 Task: Move the task Implement a new cloud-based contract negotiation system for a company to the section Done in the project CommPlan and filter the tasks in the project by Due next week
Action: Mouse moved to (55, 382)
Screenshot: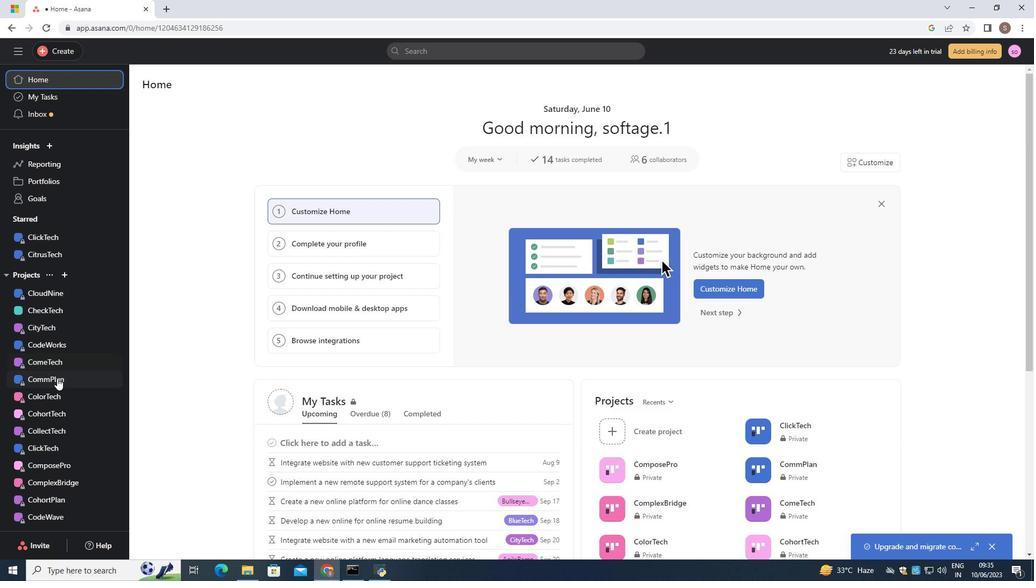 
Action: Mouse pressed left at (55, 382)
Screenshot: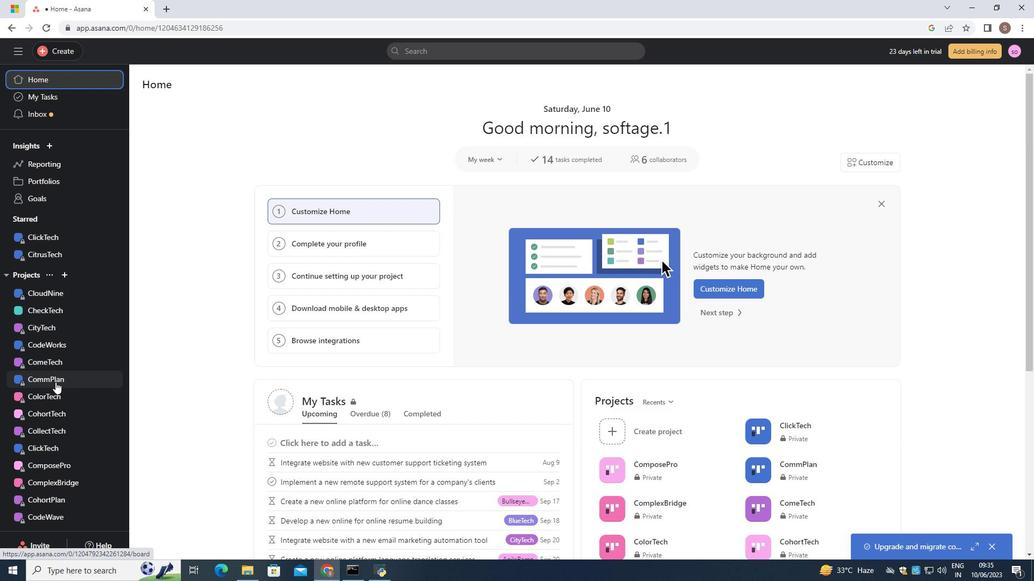 
Action: Mouse moved to (242, 421)
Screenshot: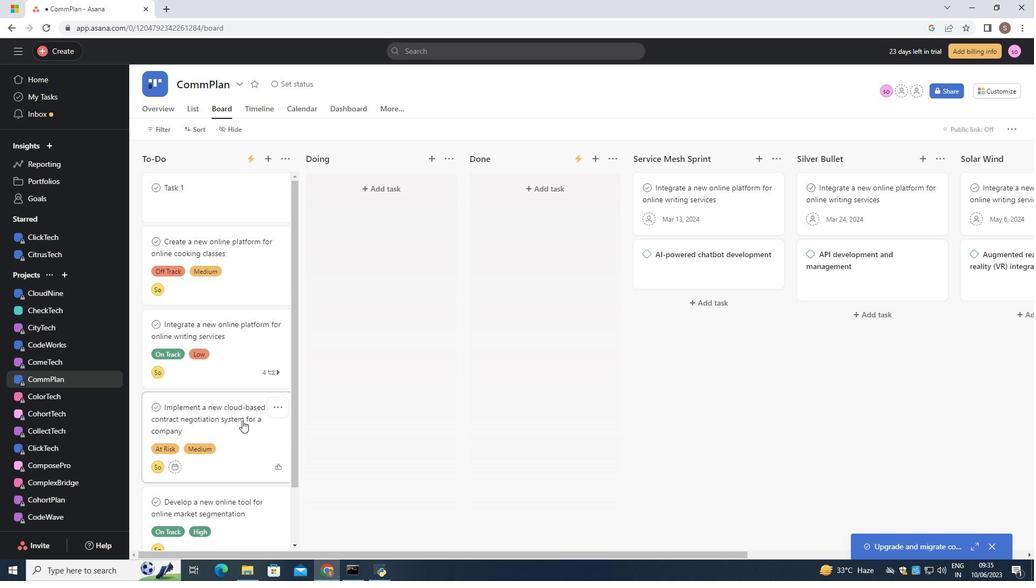 
Action: Mouse pressed left at (242, 421)
Screenshot: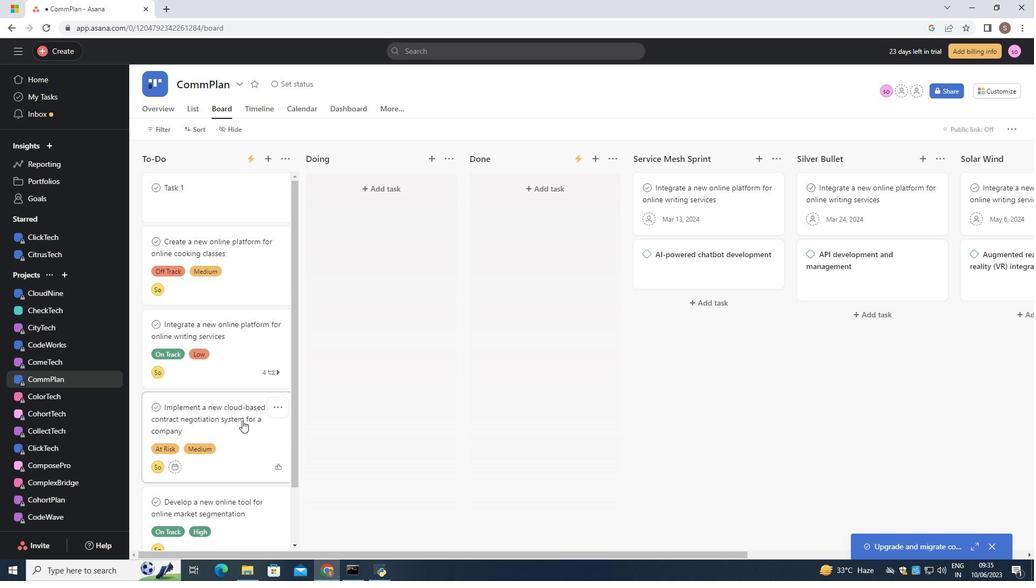 
Action: Mouse moved to (549, 210)
Screenshot: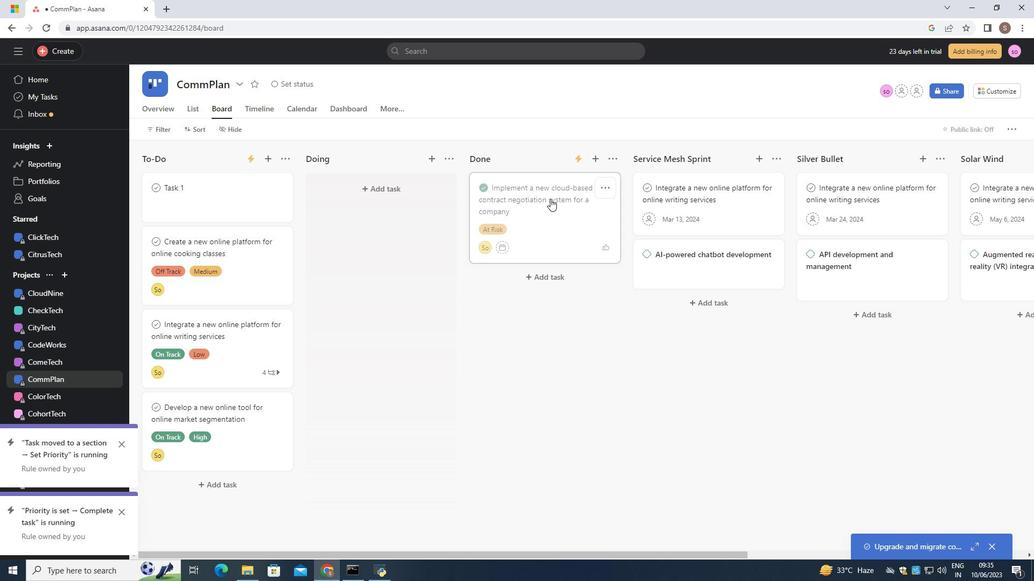 
Action: Mouse pressed left at (549, 210)
Screenshot: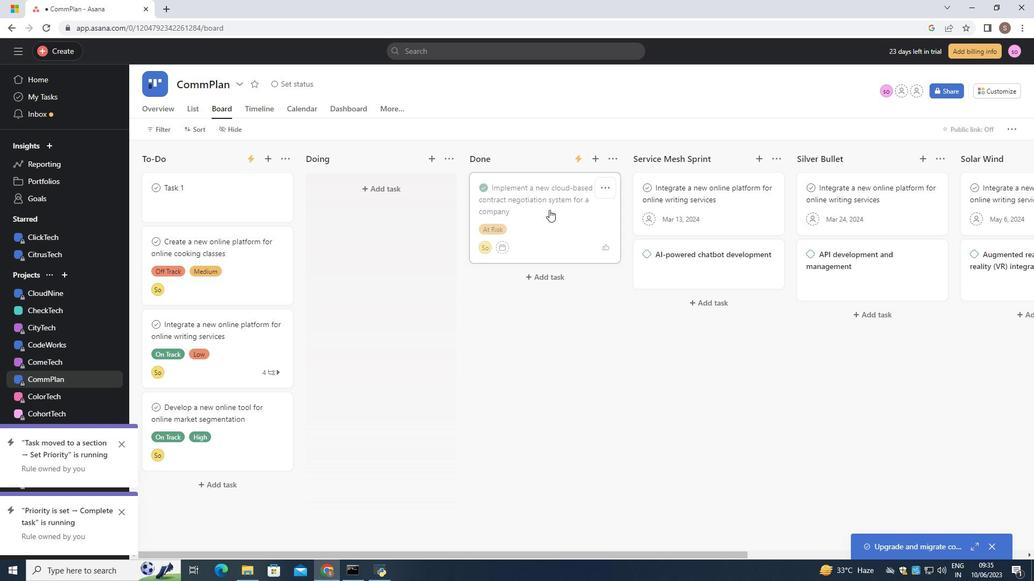 
Action: Mouse moved to (160, 128)
Screenshot: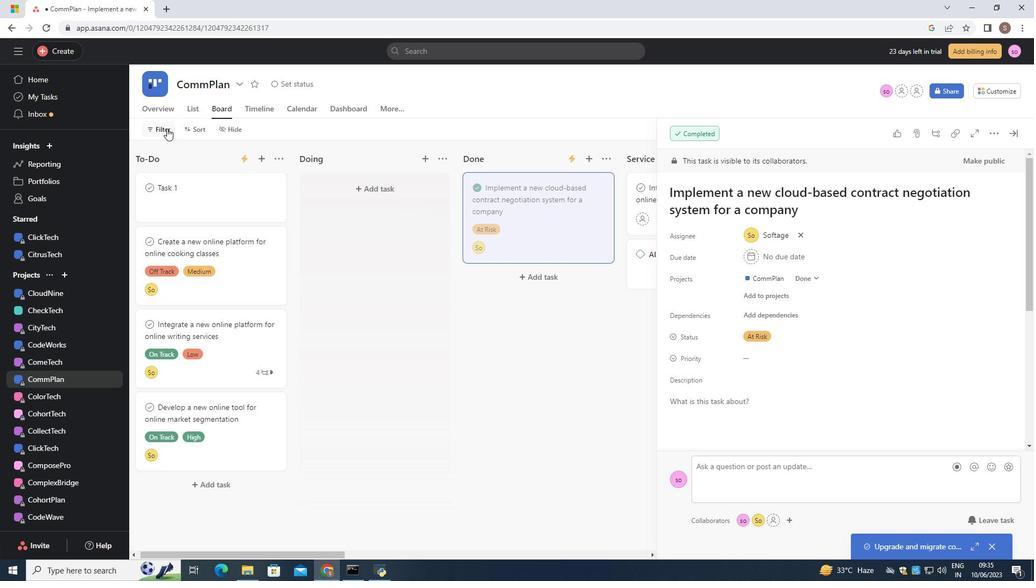 
Action: Mouse pressed left at (160, 128)
Screenshot: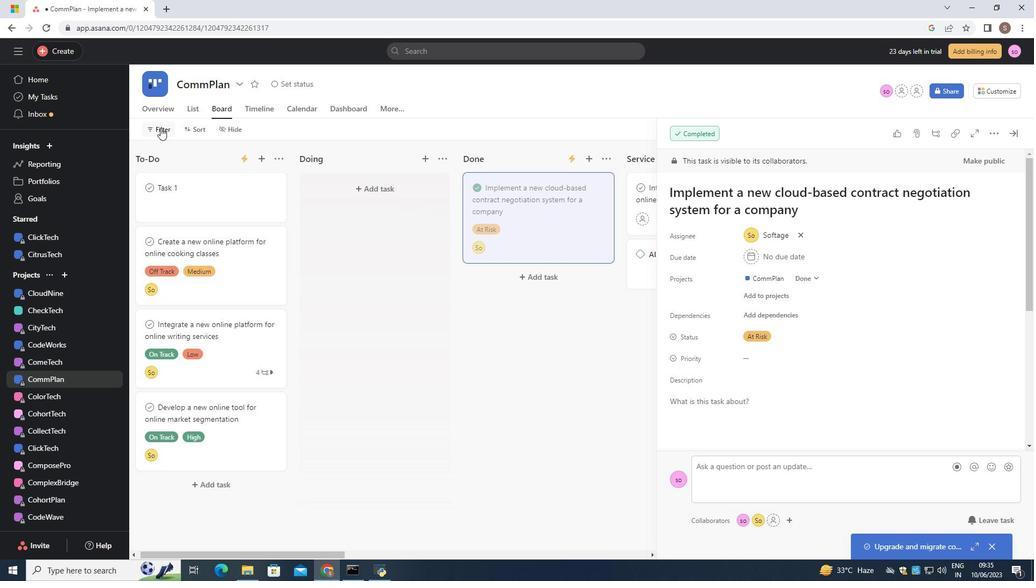 
Action: Mouse moved to (179, 191)
Screenshot: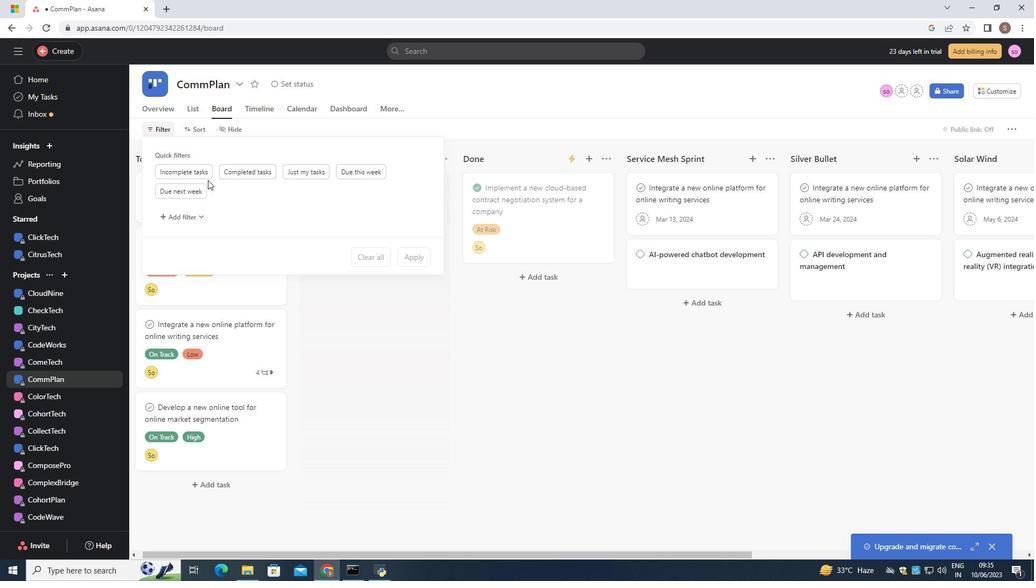 
Action: Mouse pressed left at (179, 191)
Screenshot: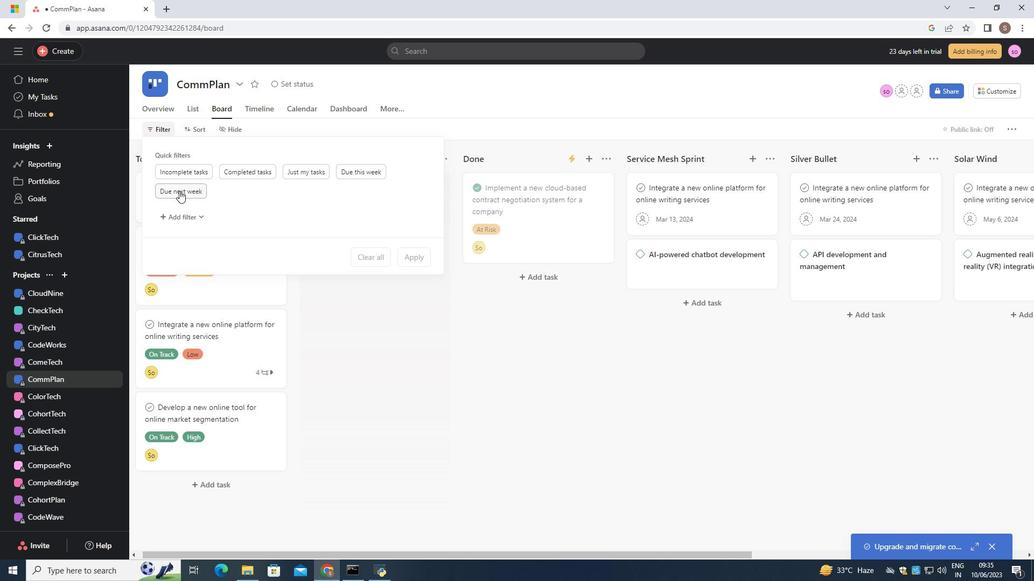 
Action: Mouse moved to (293, 218)
Screenshot: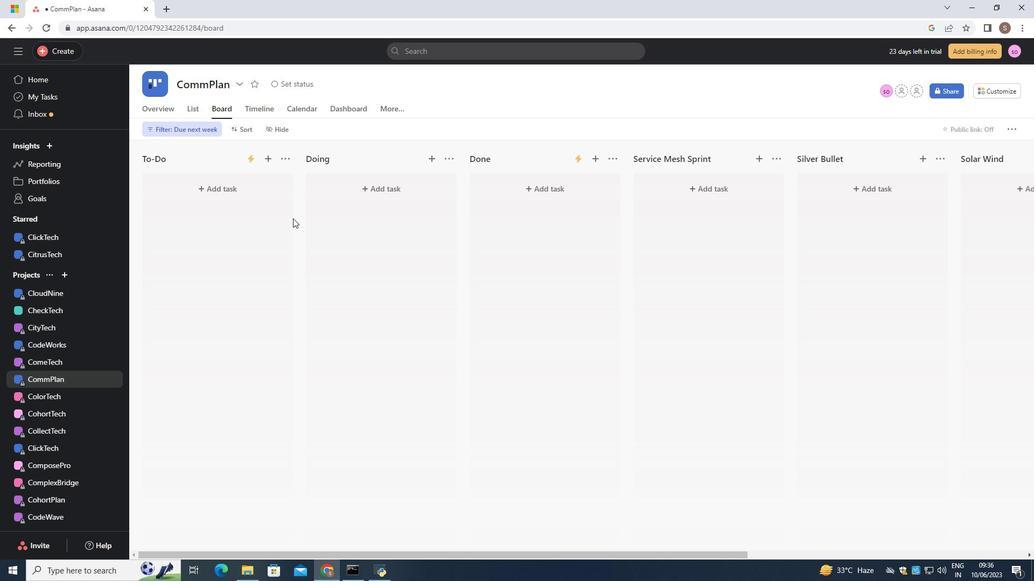 
